 Task: Create a Google Calendar event titled 'Team meeting' on 25 May 2023 from 3:45 PM to 4:30 PM with Google Meet video conferencing.
Action: Mouse moved to (70, 115)
Screenshot: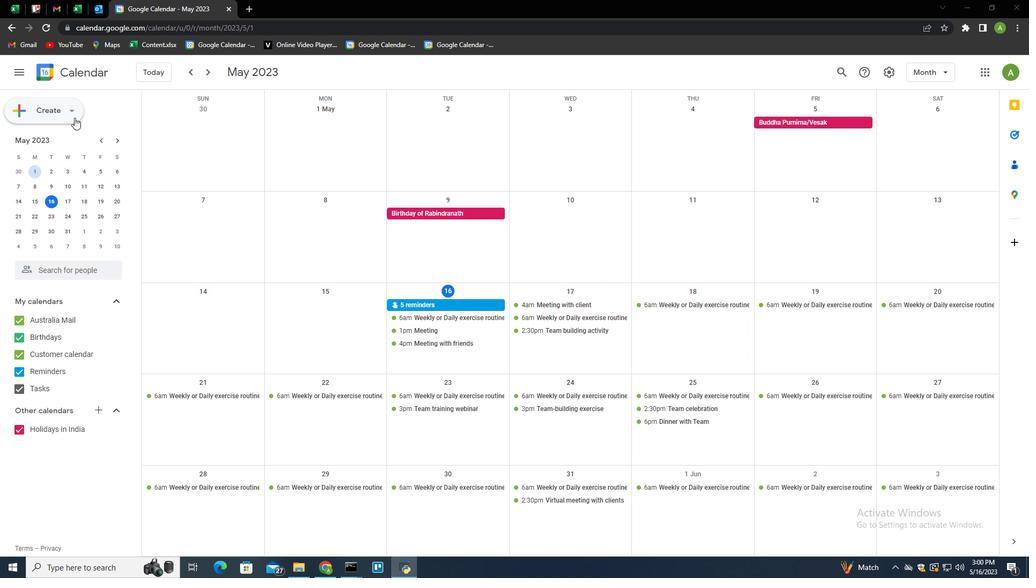 
Action: Mouse pressed left at (70, 115)
Screenshot: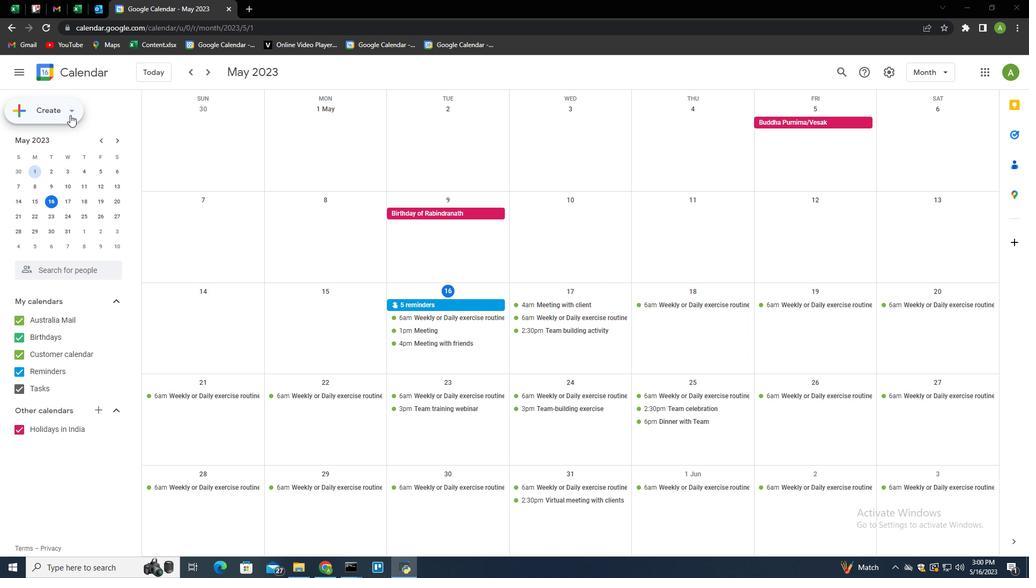 
Action: Mouse moved to (56, 141)
Screenshot: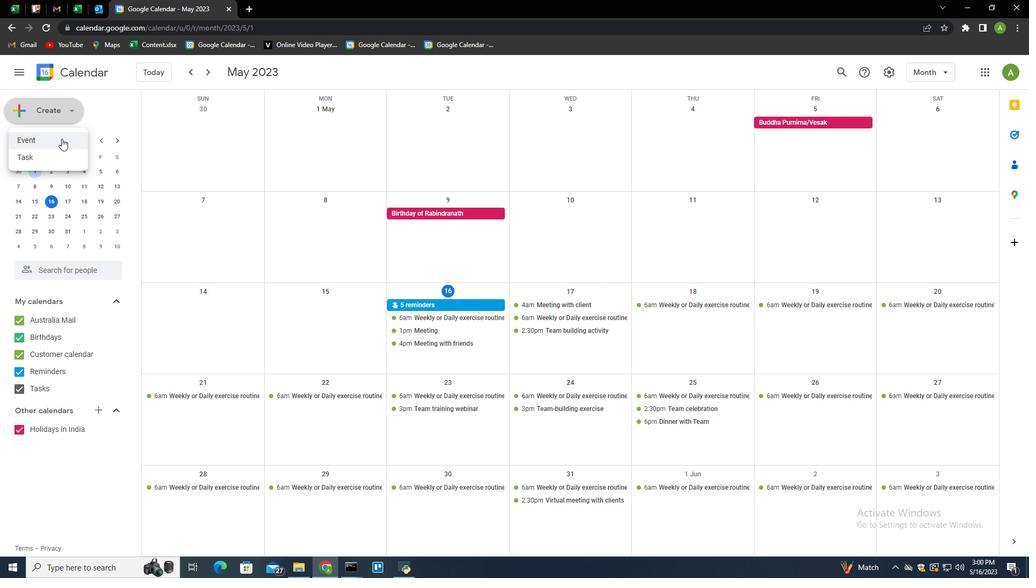 
Action: Mouse pressed left at (56, 141)
Screenshot: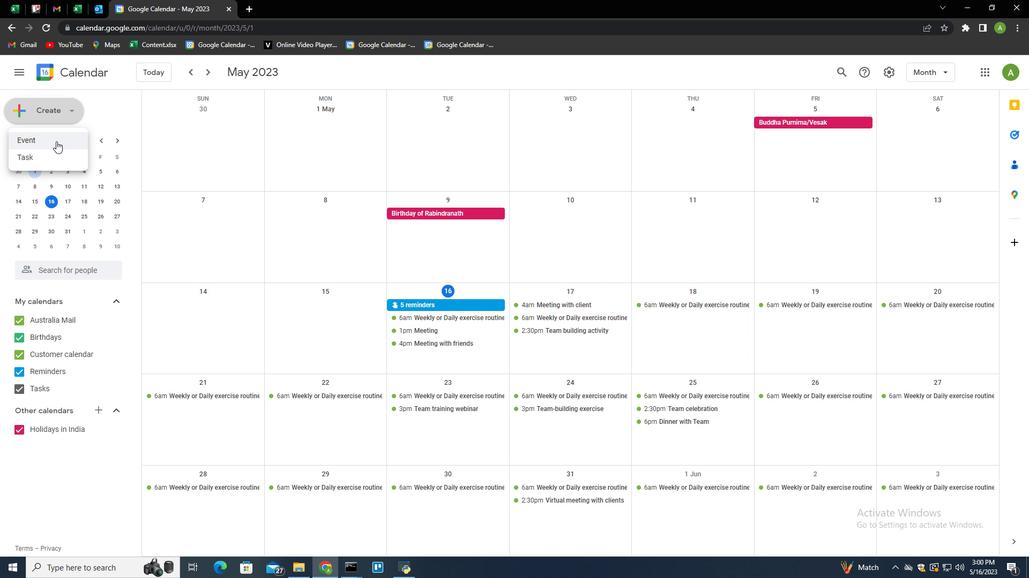 
Action: Mouse moved to (182, 379)
Screenshot: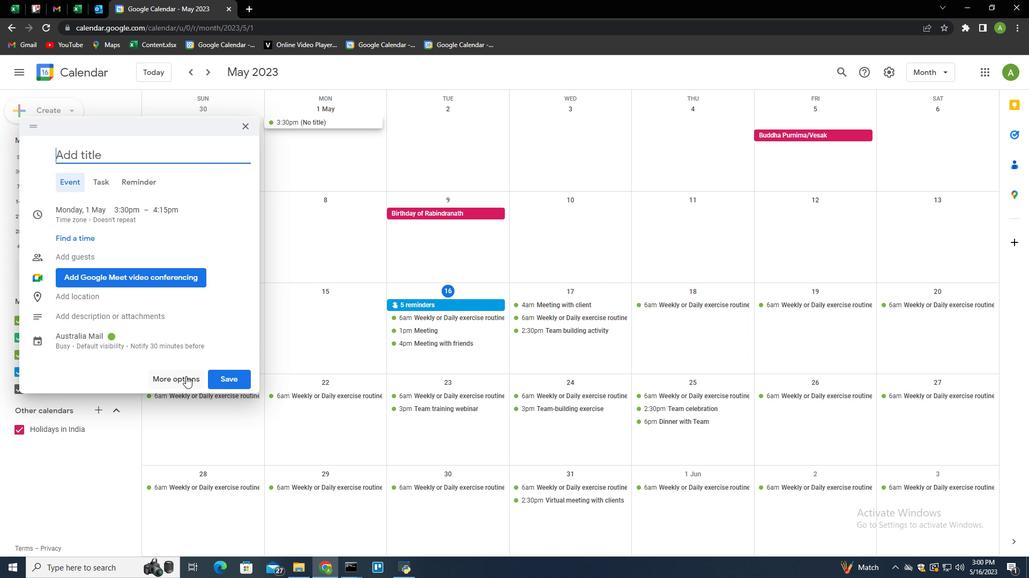 
Action: Mouse pressed left at (182, 379)
Screenshot: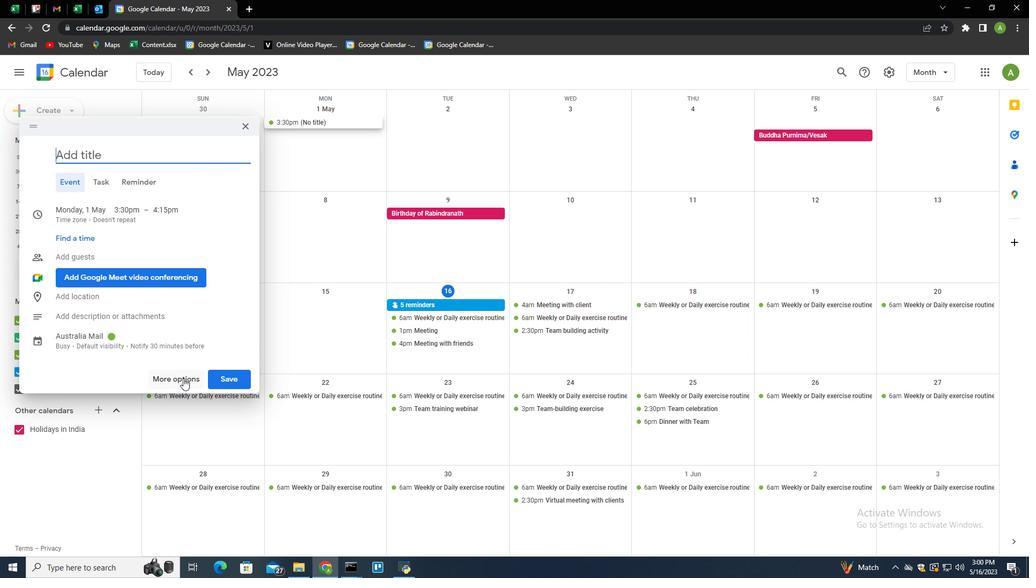 
Action: Mouse moved to (319, 77)
Screenshot: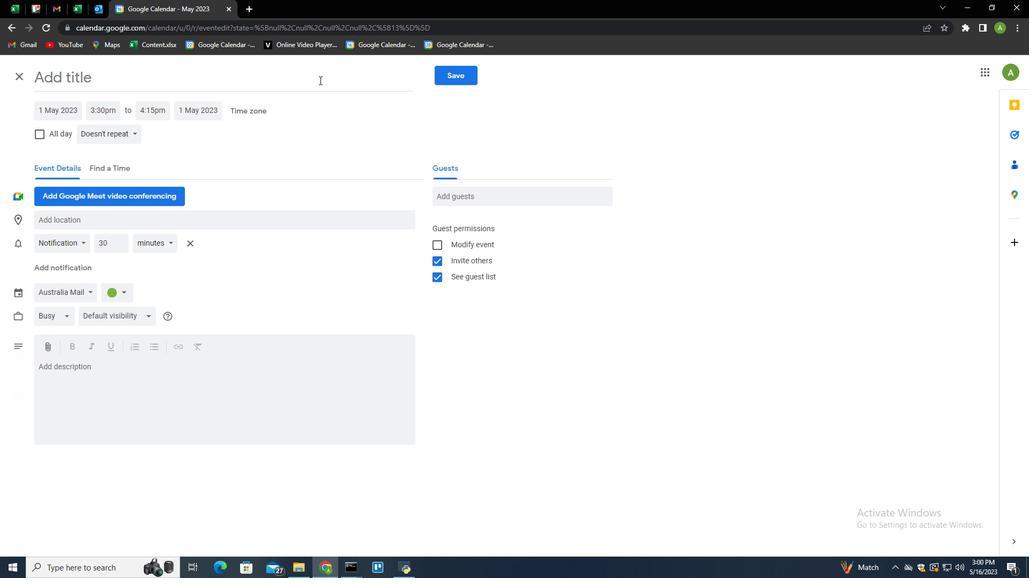 
Action: Mouse pressed left at (319, 77)
Screenshot: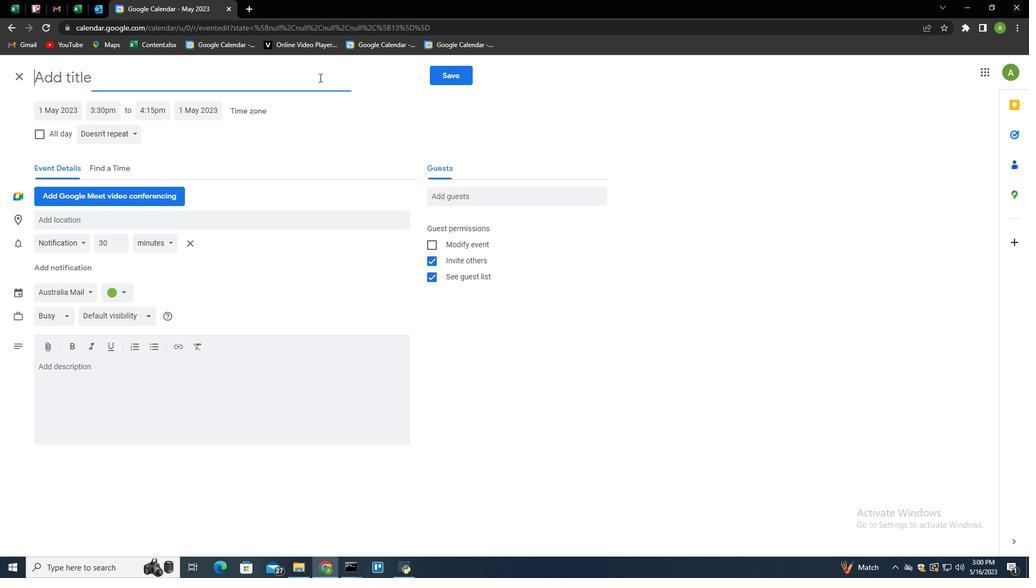 
Action: Key pressed <Key.shift>Google<Key.space><Key.shift_r><Key.home><Key.shift><Key.shift><Key.shift><Key.shift><Key.shift><Key.shift><Key.shift><Key.shift><Key.shift><Key.shift><Key.shift><Key.shift><Key.shift><Key.shift><Key.shift><Key.shift><Key.shift><Key.shift><Key.shift><Key.shift><Key.shift><Key.shift><Key.shift><Key.shift><Key.shift><Key.shift><Key.shift><Key.shift><Key.shift><Key.shift><Key.shift><Key.shift><Key.shift><Key.shift><Key.shift><Key.shift>Team<Key.space>meeting<Key.space>at<Key.space>ou<Key.backspace><Key.backspace><Key.backspace><Key.backspace><Key.backspace><Key.backspace>
Screenshot: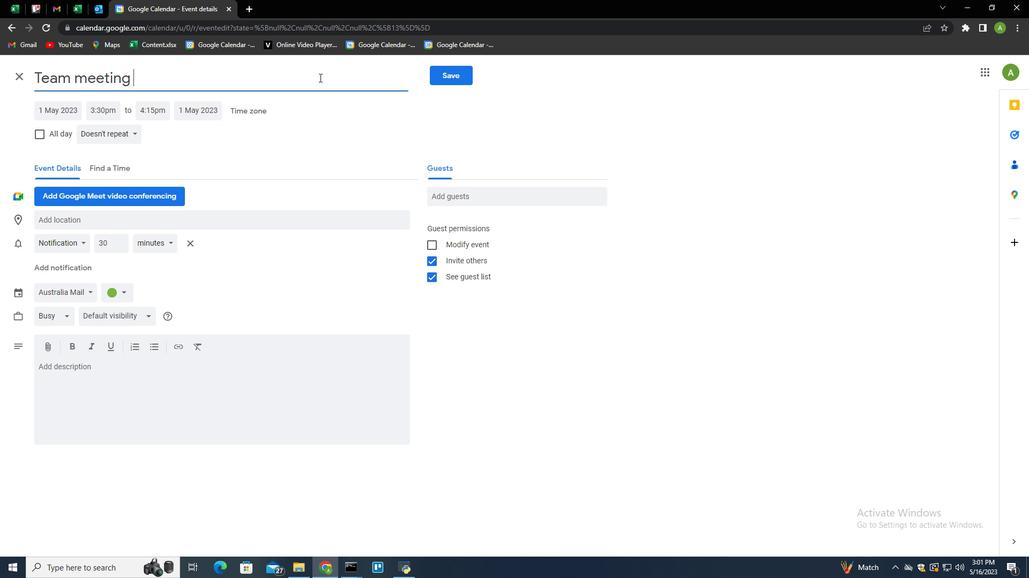 
Action: Mouse moved to (65, 110)
Screenshot: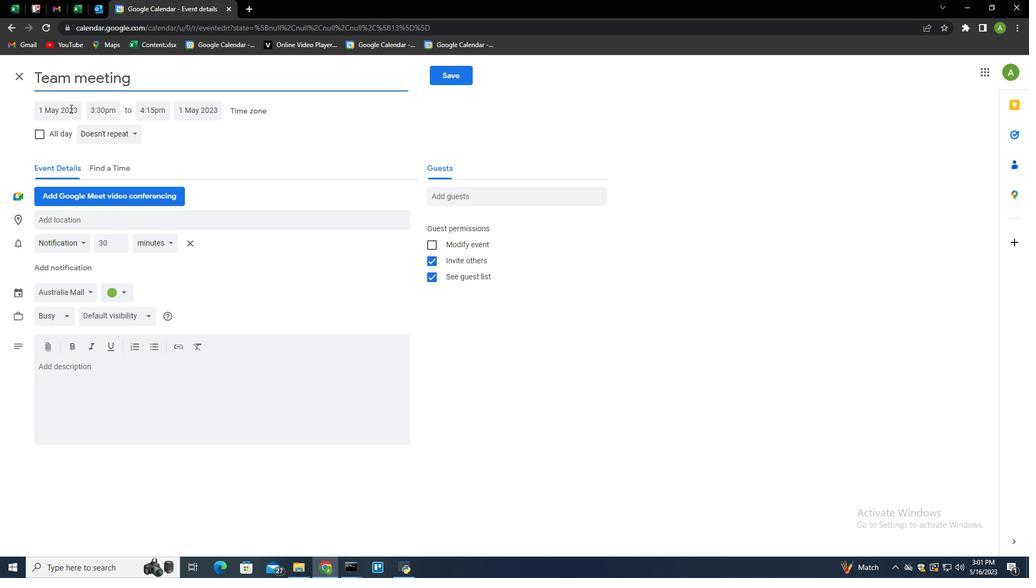 
Action: Mouse pressed left at (65, 110)
Screenshot: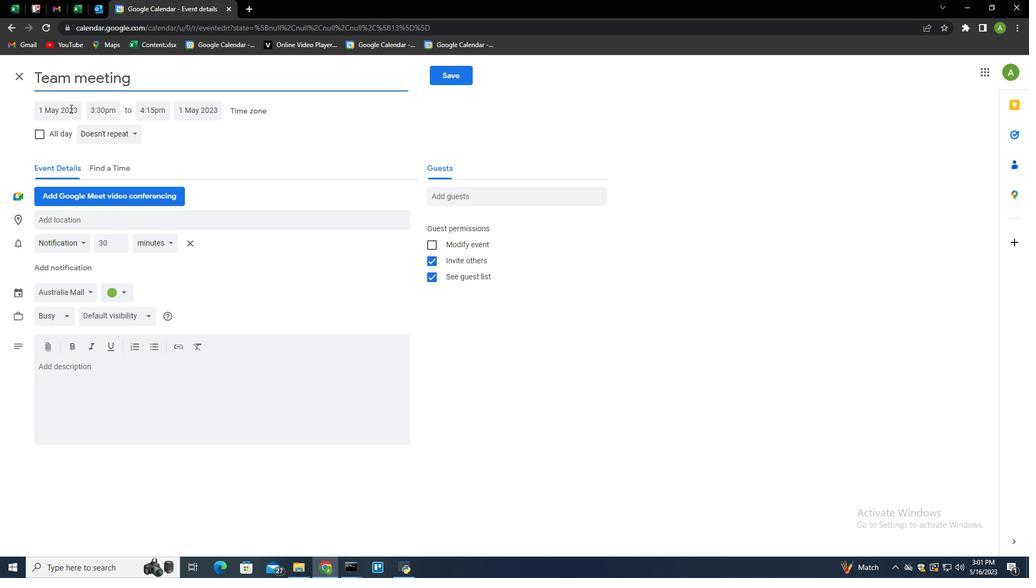
Action: Mouse moved to (134, 209)
Screenshot: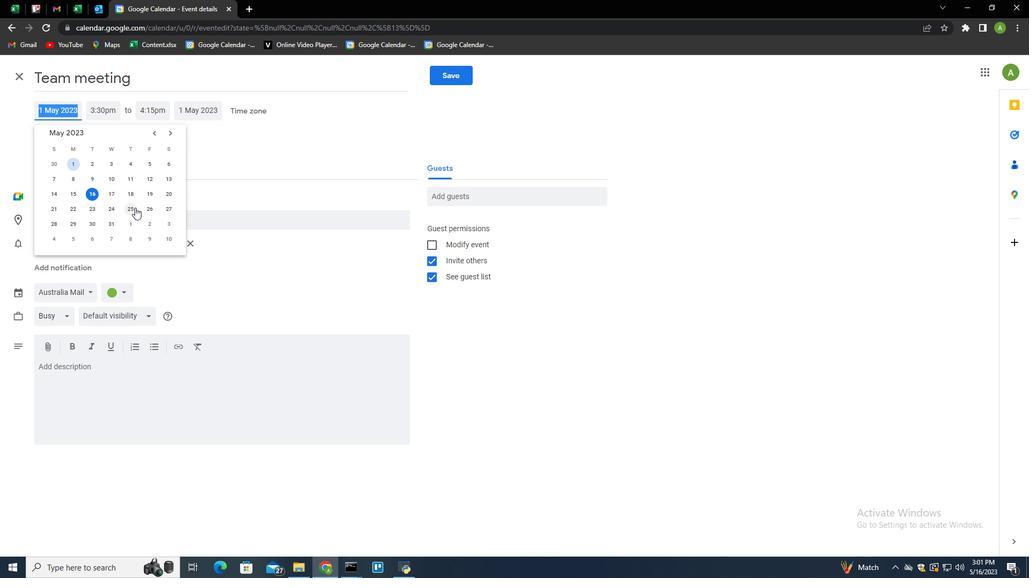 
Action: Mouse pressed left at (134, 209)
Screenshot: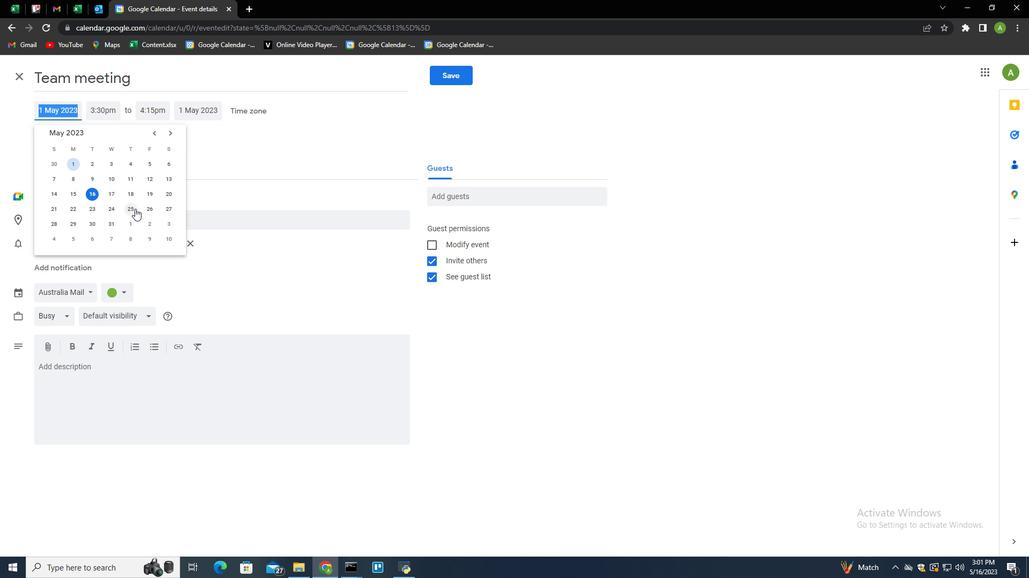 
Action: Mouse moved to (107, 110)
Screenshot: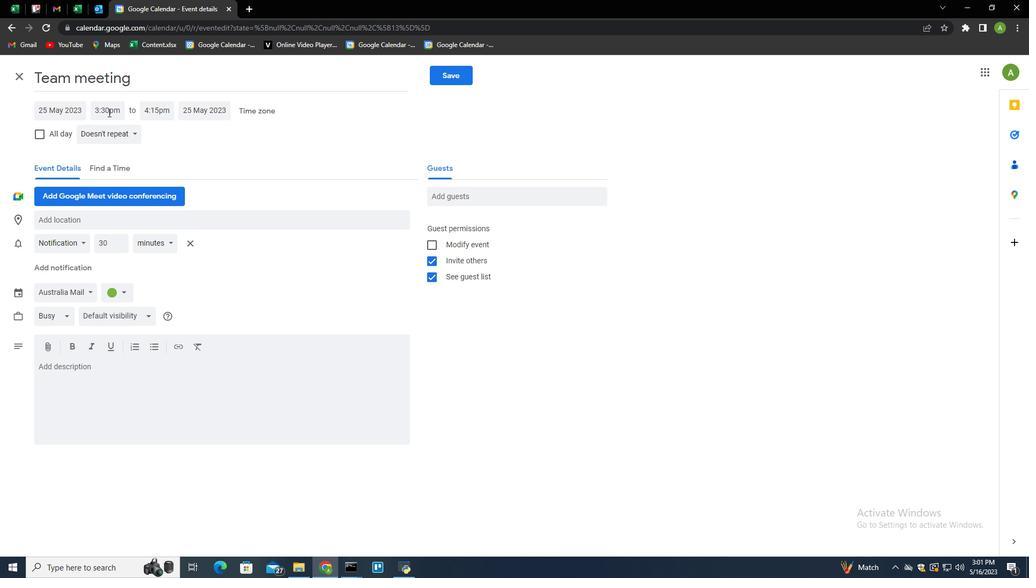 
Action: Mouse pressed left at (107, 110)
Screenshot: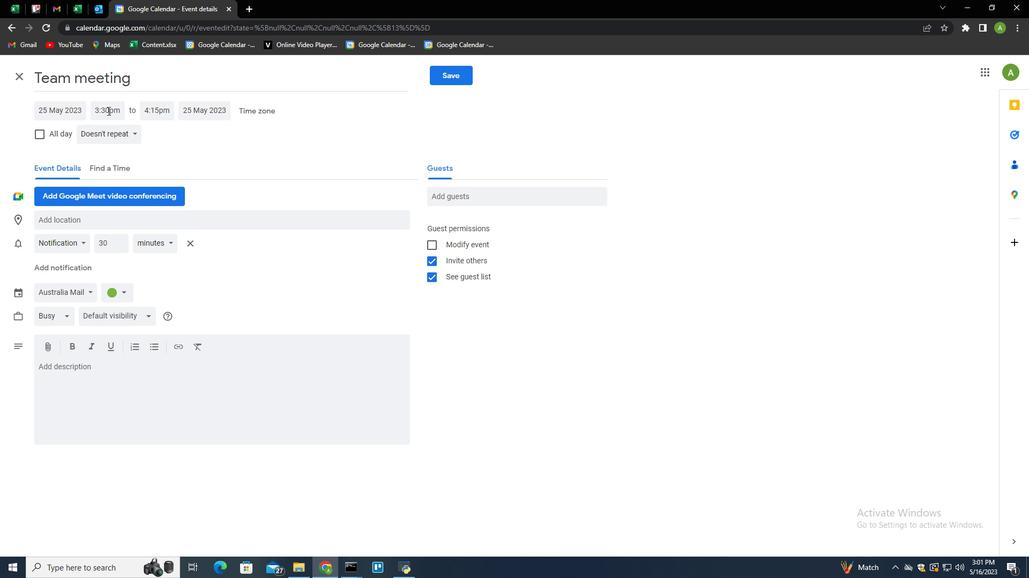 
Action: Mouse moved to (121, 197)
Screenshot: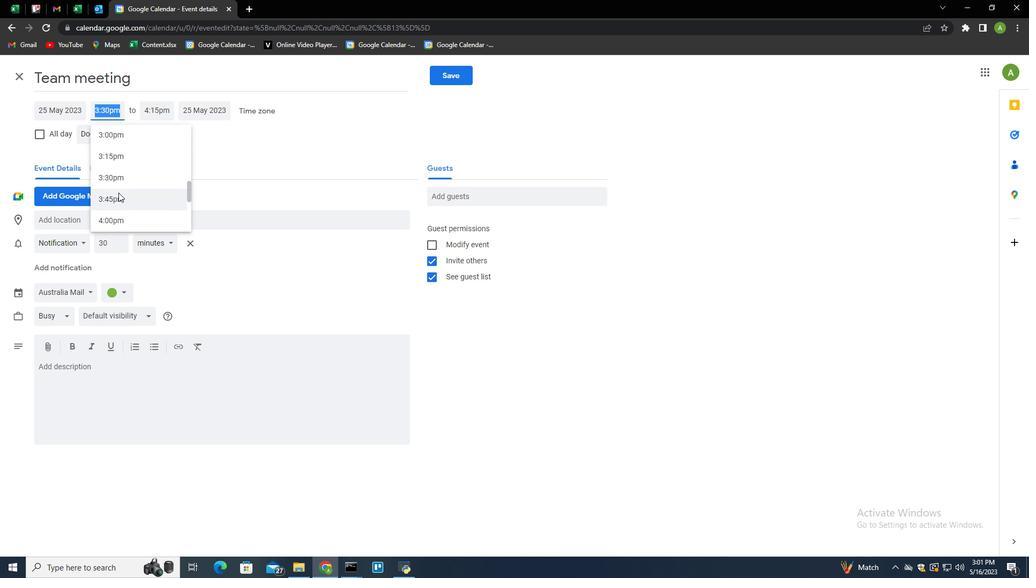 
Action: Mouse pressed left at (121, 197)
Screenshot: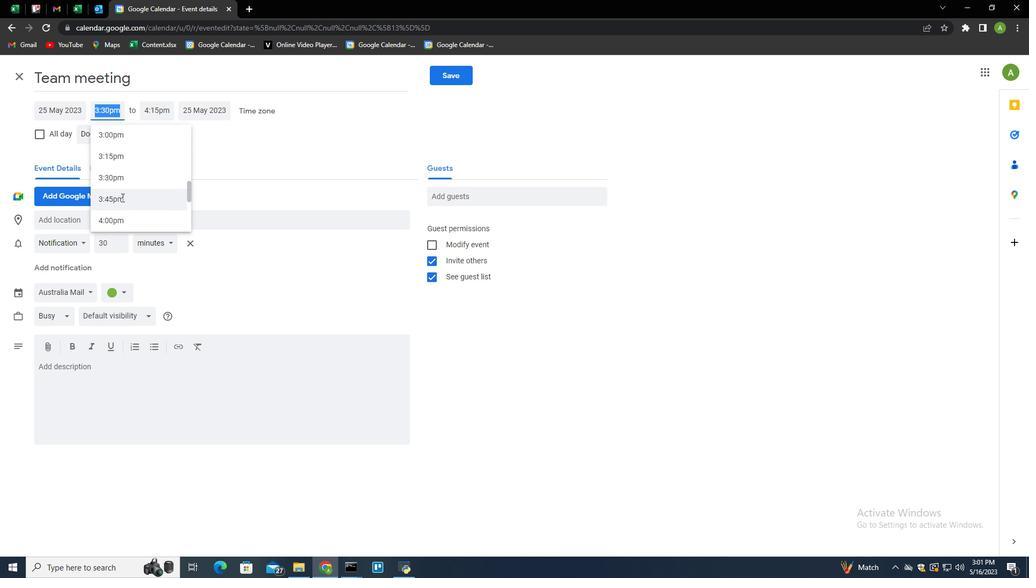 
Action: Mouse moved to (115, 397)
Screenshot: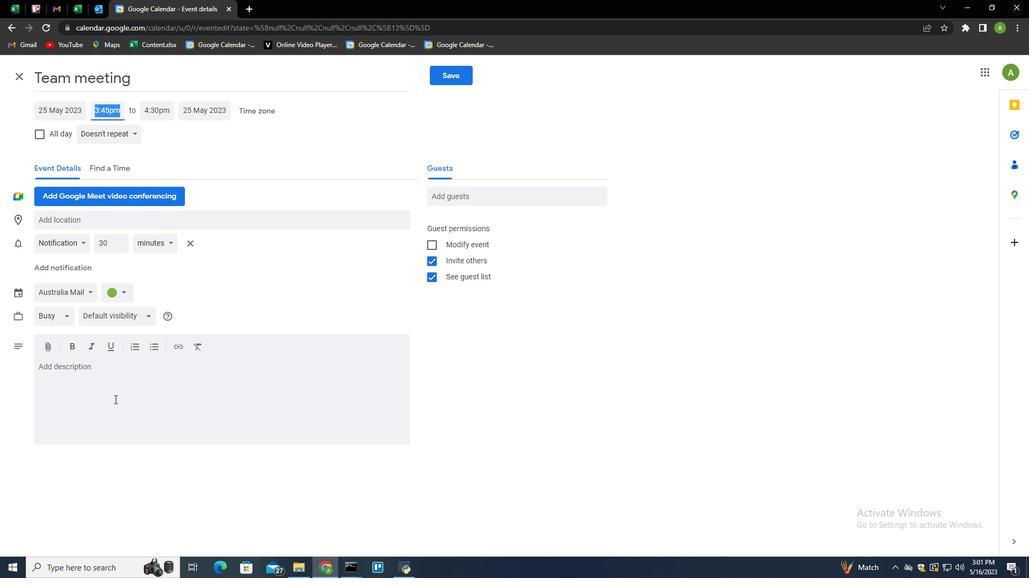 
Action: Mouse pressed left at (115, 397)
Screenshot: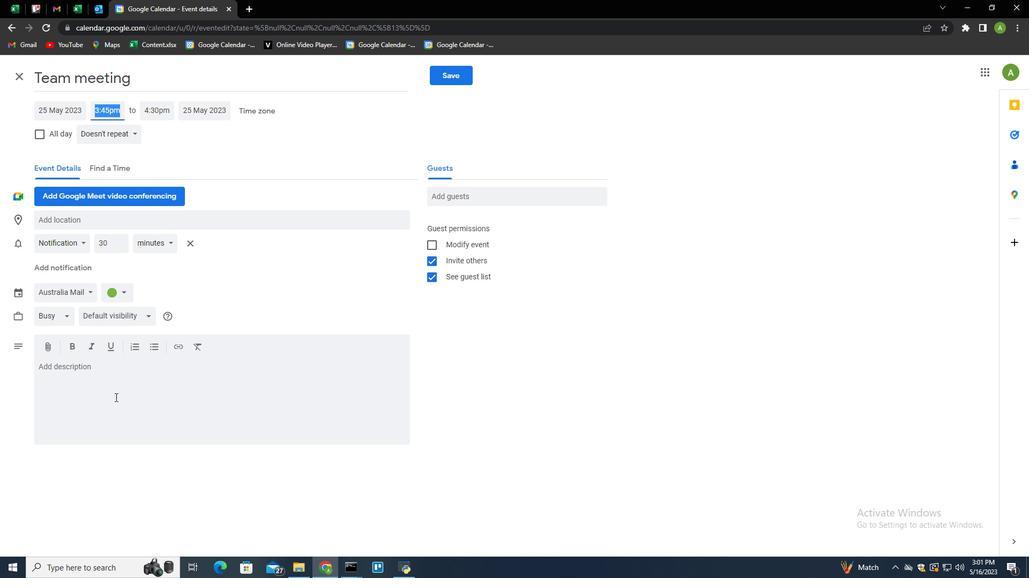 
Action: Mouse moved to (343, 277)
Screenshot: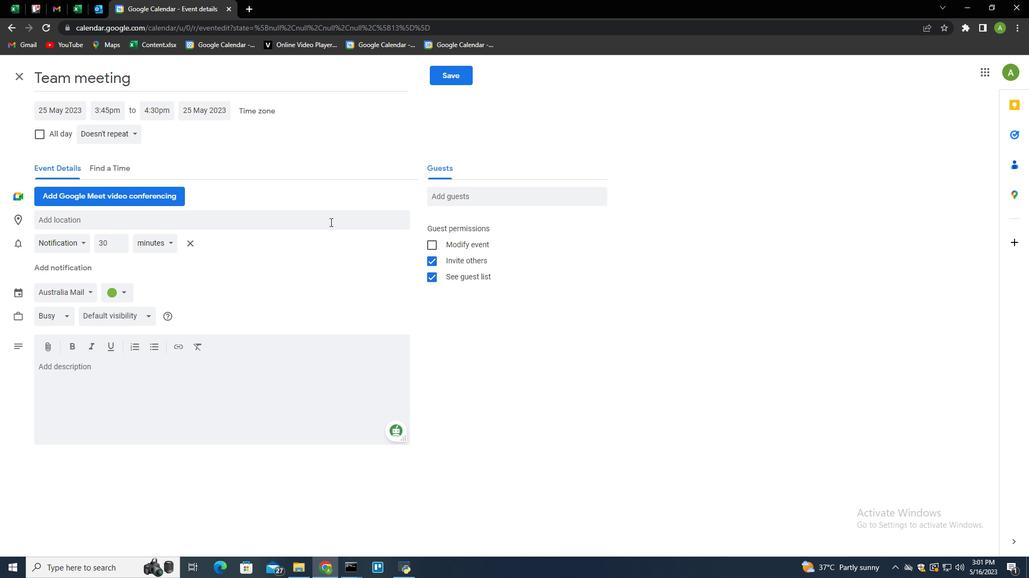 
Action: Mouse scrolled (343, 276) with delta (0, 0)
Screenshot: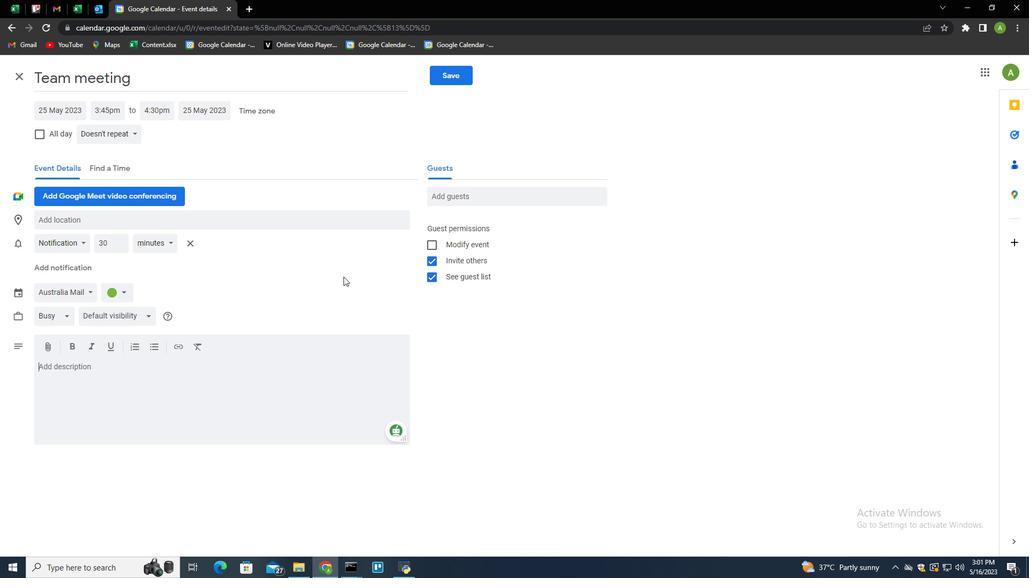 
Action: Mouse scrolled (343, 276) with delta (0, 0)
Screenshot: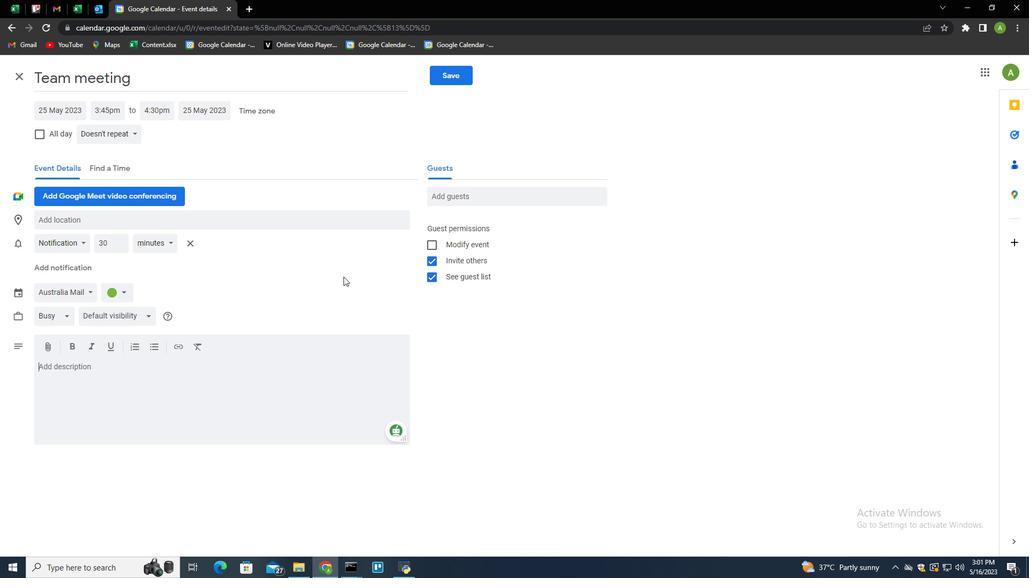 
Action: Mouse moved to (94, 222)
Screenshot: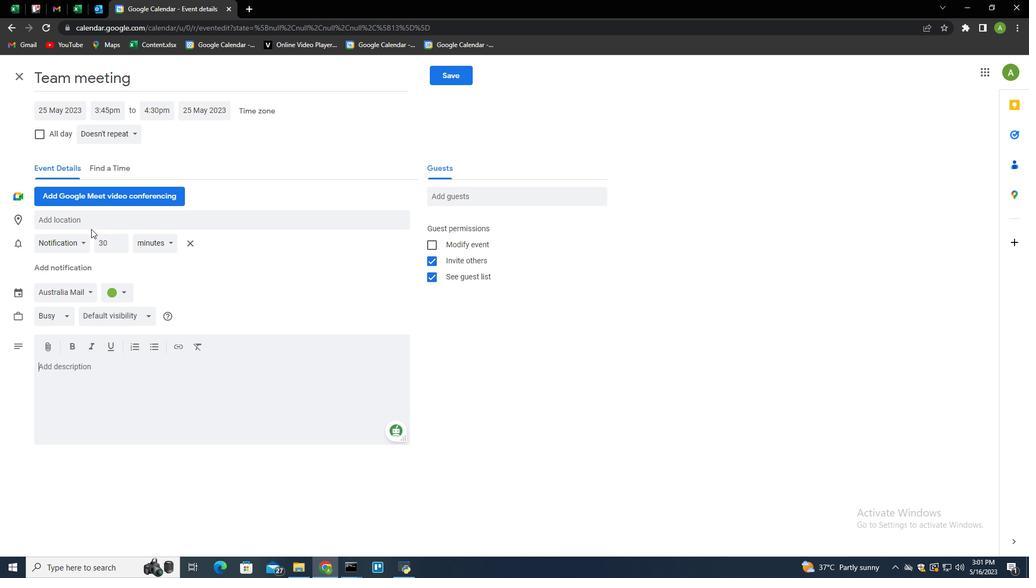 
Action: Mouse pressed left at (94, 222)
Screenshot: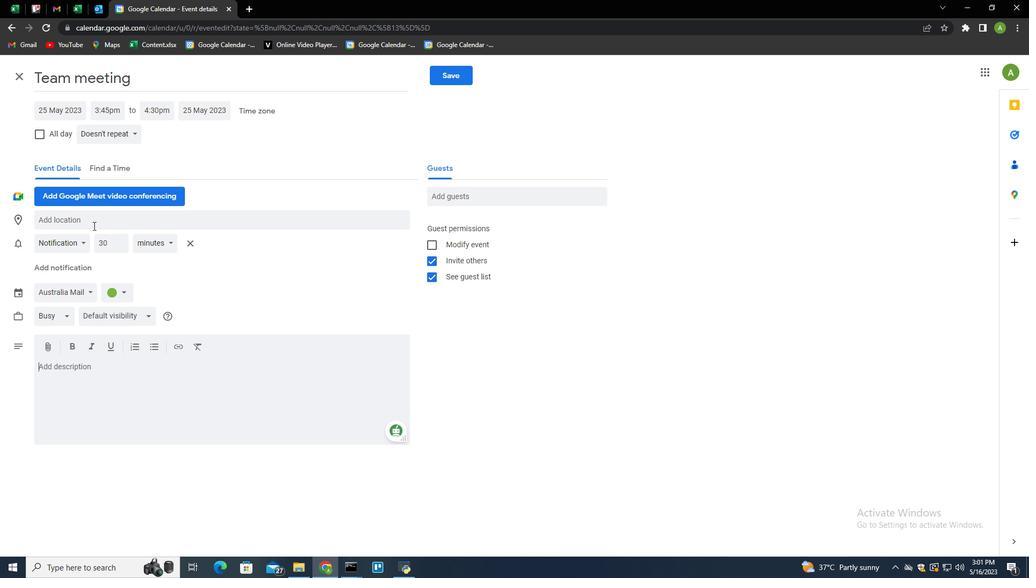 
Action: Mouse moved to (110, 219)
Screenshot: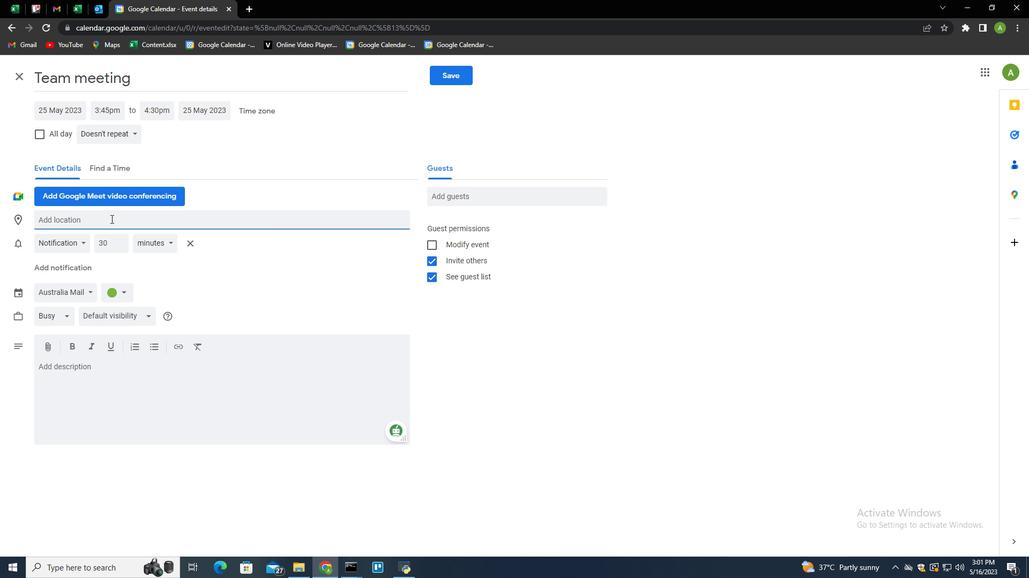 
Action: Key pressed cyber<Key.down><Key.down><Key.enter>
Screenshot: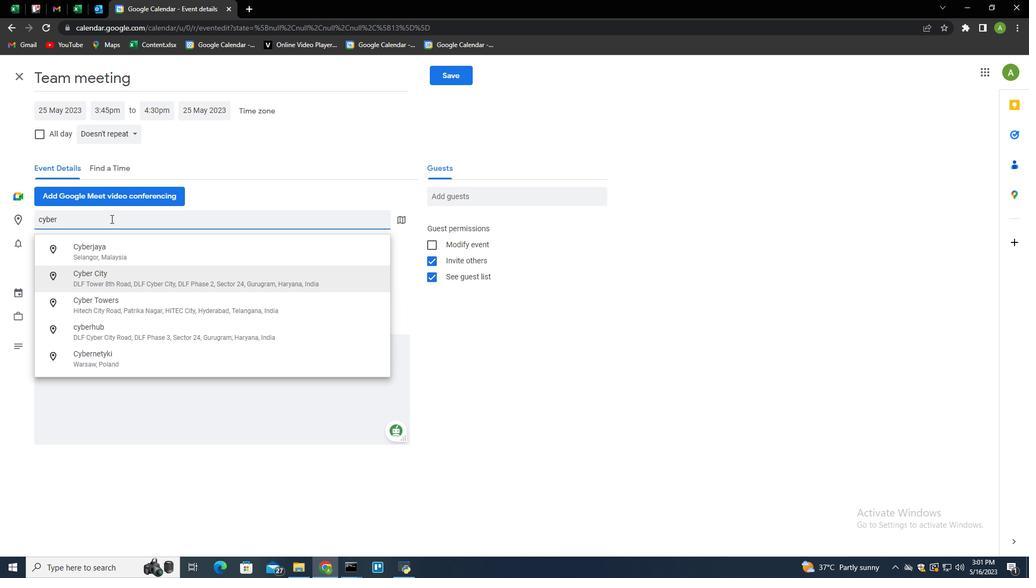 
Action: Mouse pressed left at (110, 219)
Screenshot: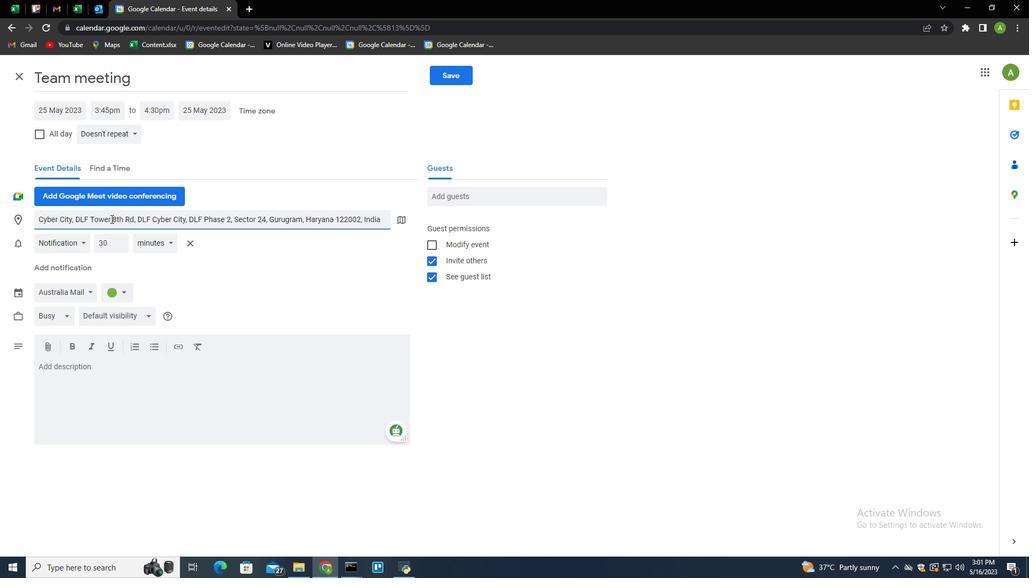 
Action: Mouse pressed left at (110, 219)
Screenshot: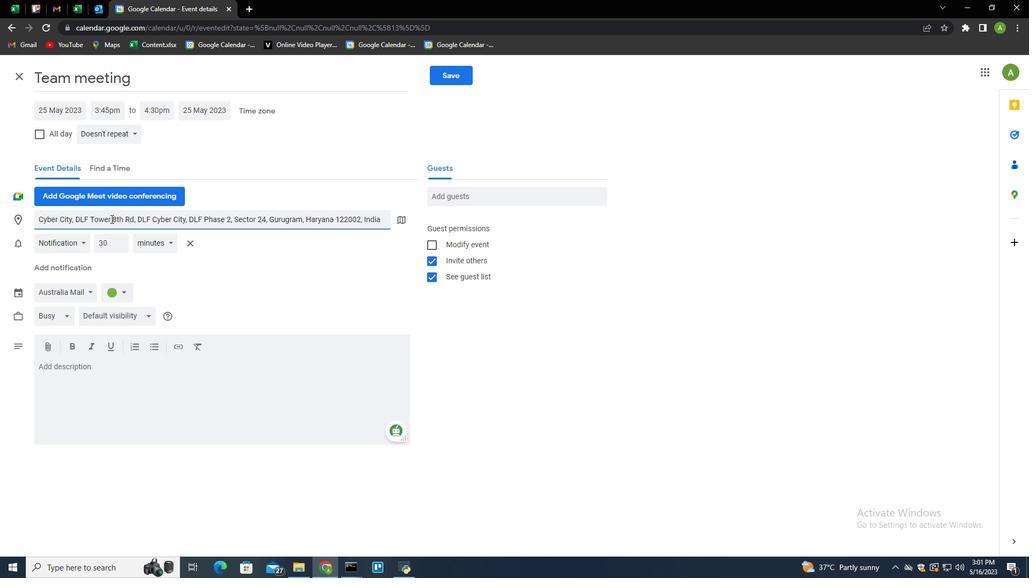 
Action: Mouse pressed left at (110, 219)
Screenshot: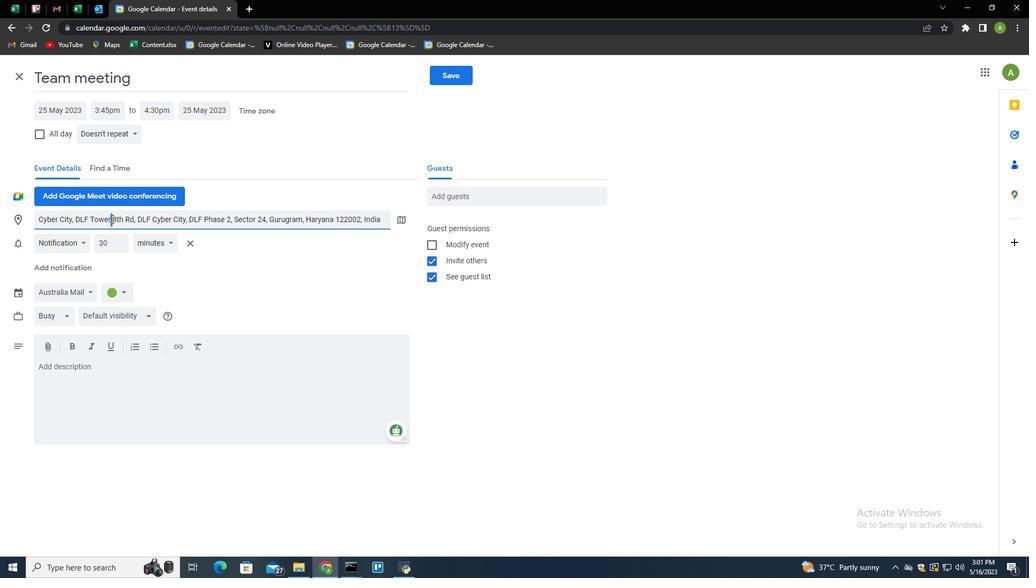 
Action: Key pressed ctrl+C
Screenshot: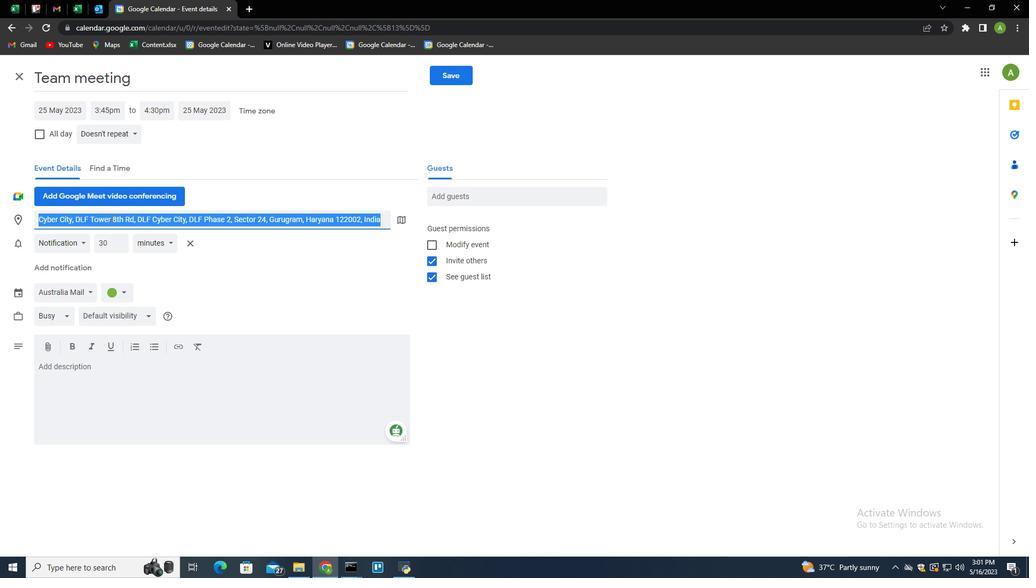 
Action: Mouse moved to (117, 399)
Screenshot: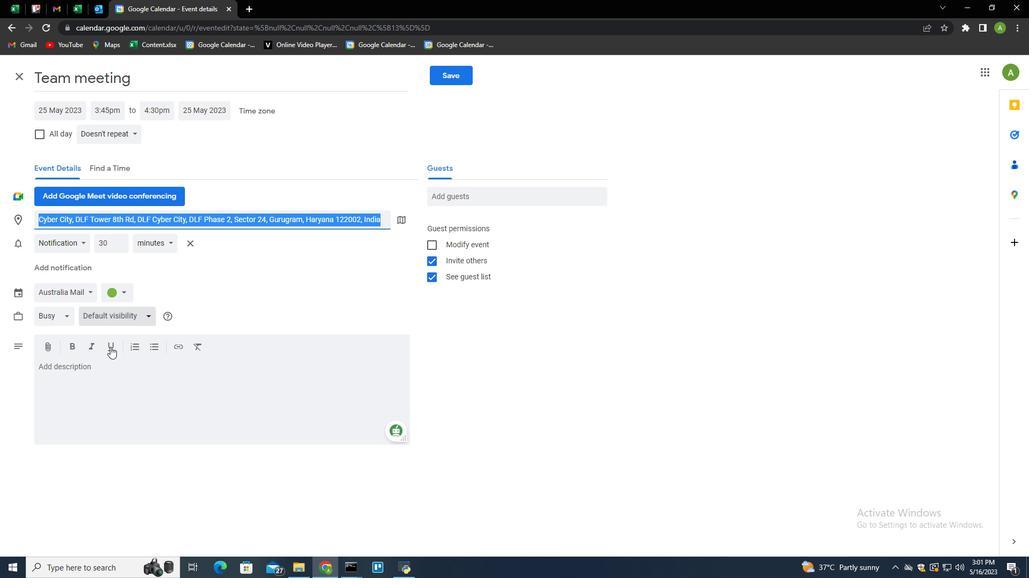 
Action: Mouse pressed left at (117, 399)
Screenshot: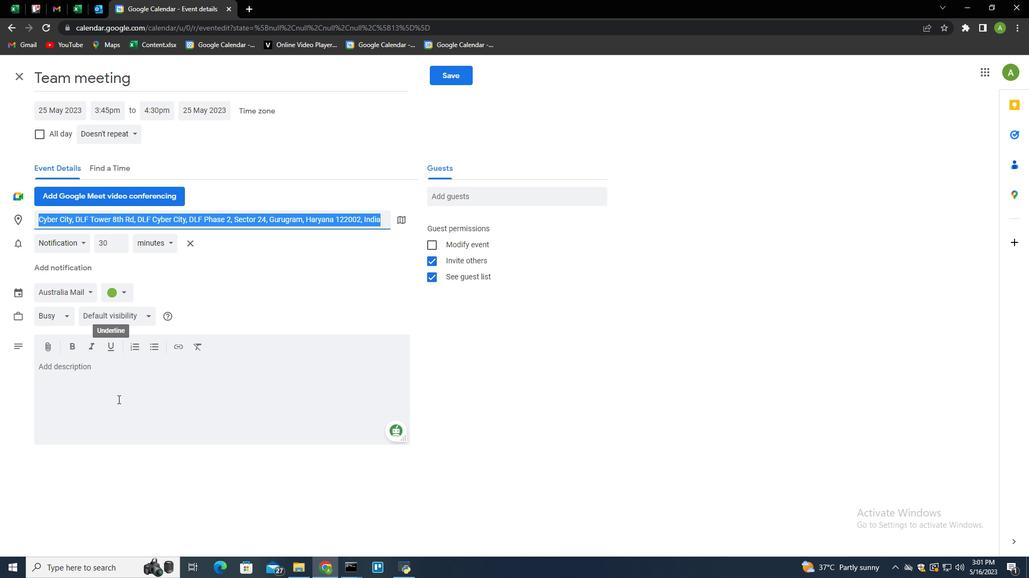 
Action: Mouse moved to (117, 399)
Screenshot: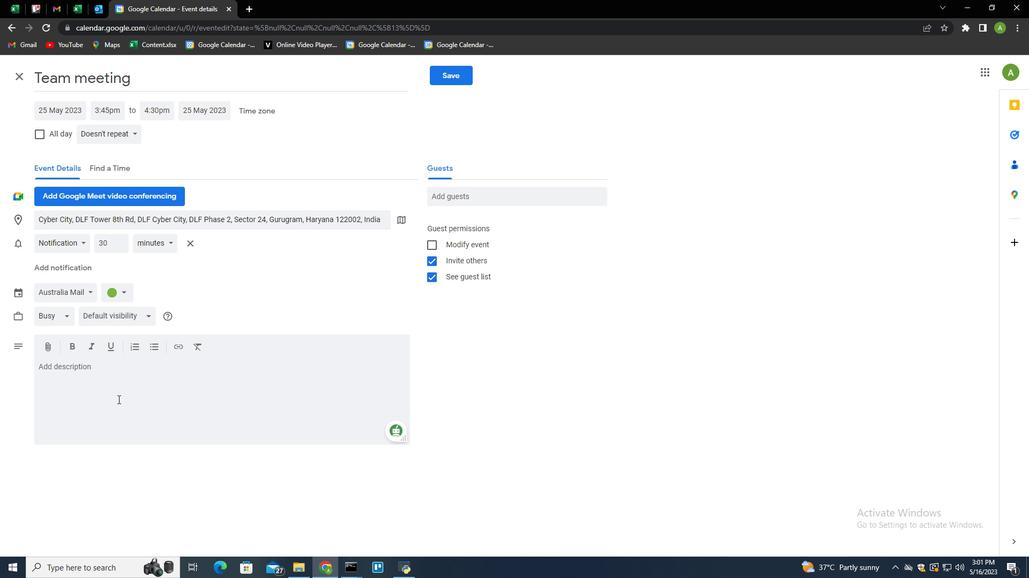 
Action: Key pressed ctrl+V
Screenshot: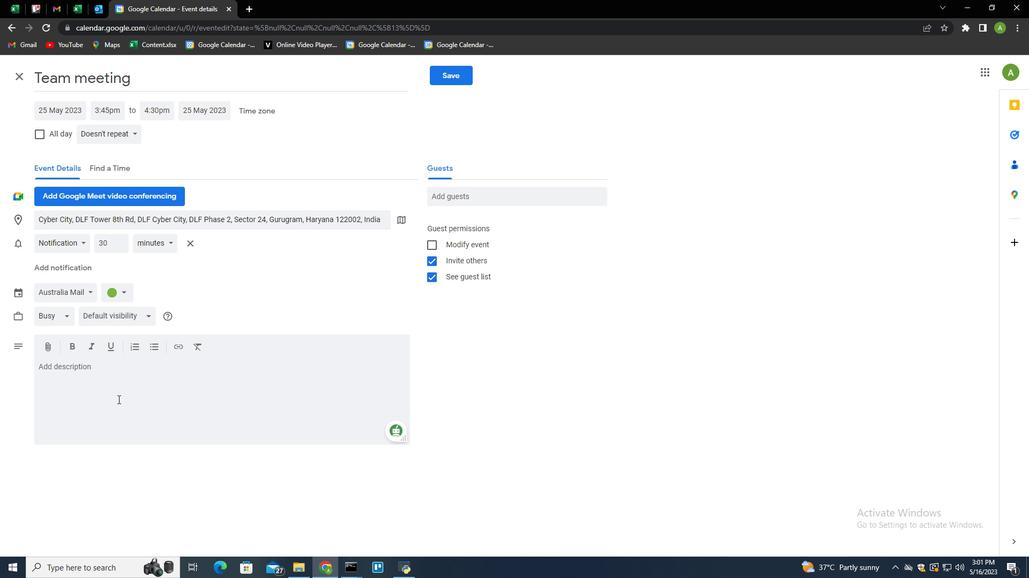 
Action: Mouse moved to (463, 69)
Screenshot: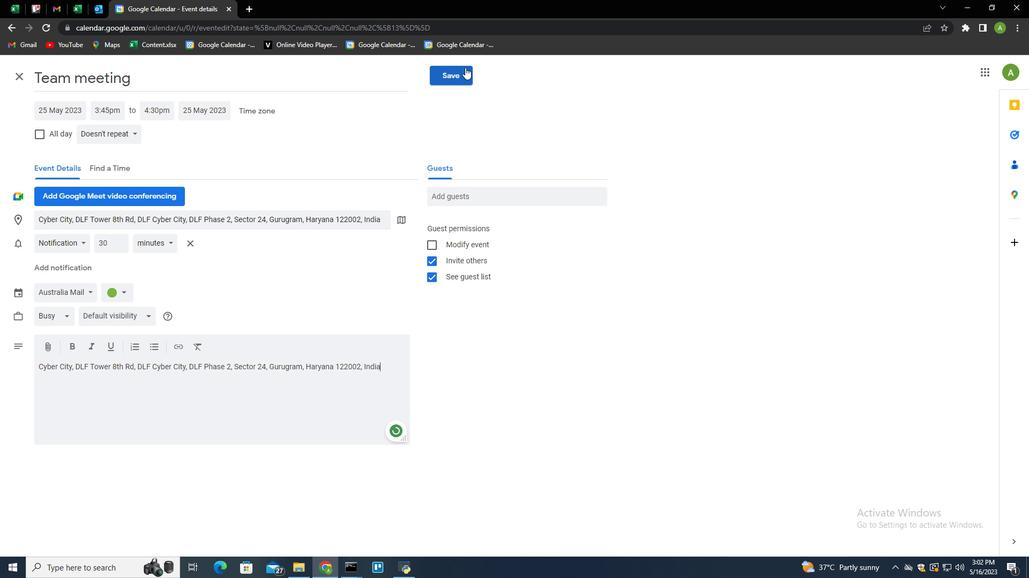 
Action: Mouse pressed left at (463, 69)
Screenshot: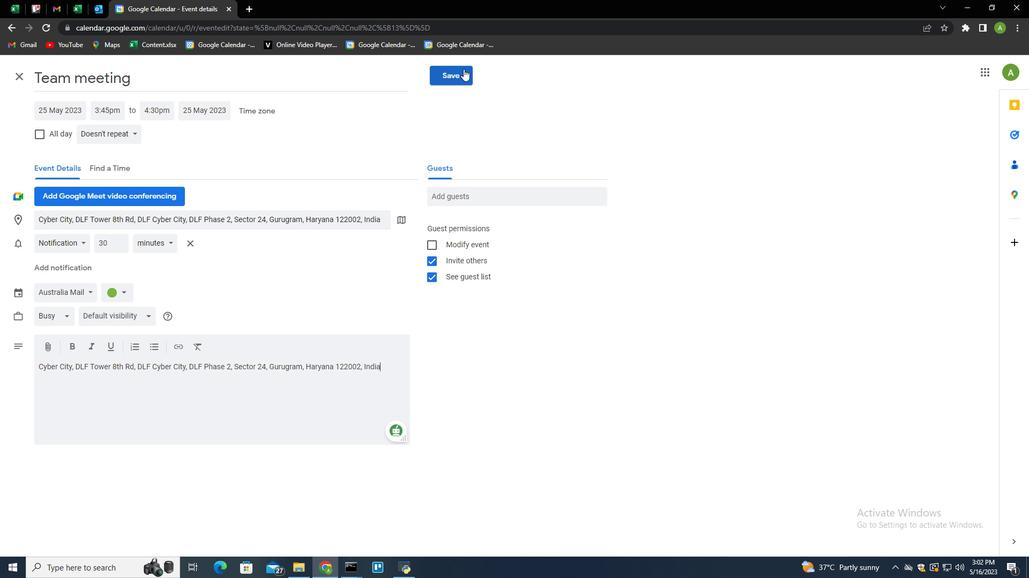 
Action: Mouse moved to (592, 280)
Screenshot: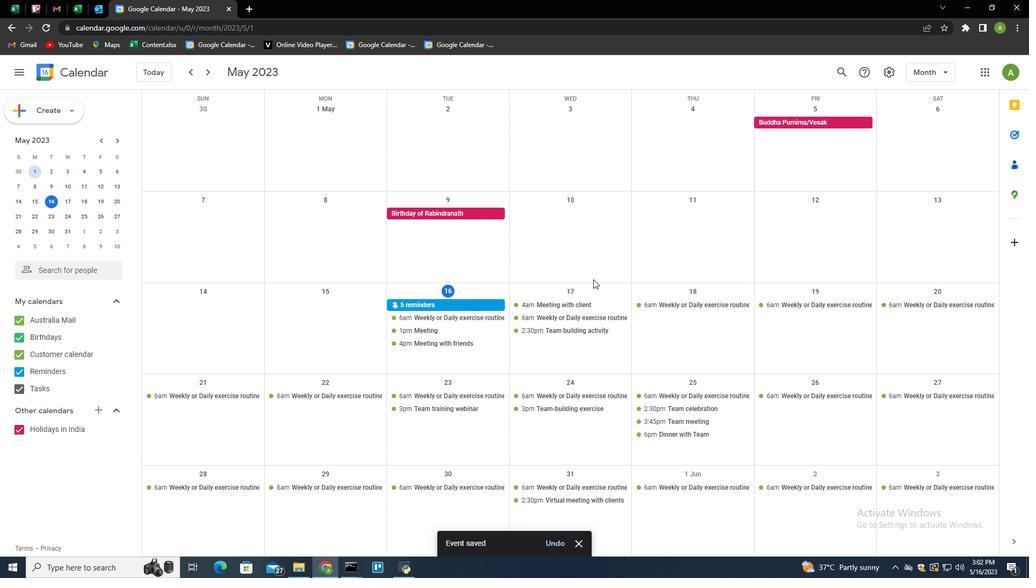 
